 Task: Set the Polarization (Voltage) for Satellite equipment control to Vertical (13V).
Action: Mouse moved to (111, 15)
Screenshot: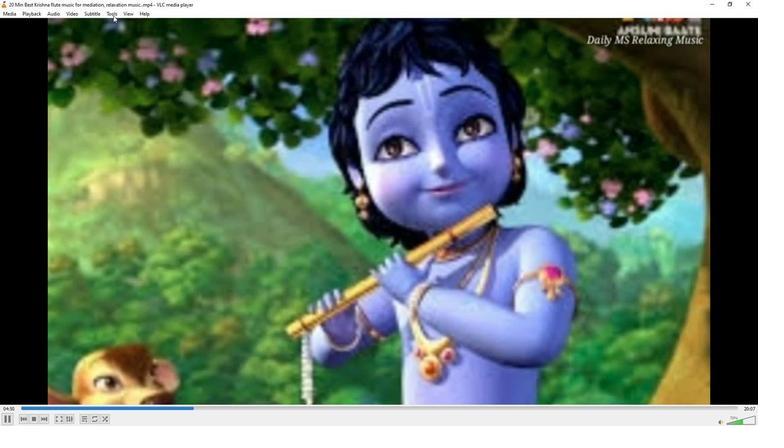 
Action: Mouse pressed left at (111, 15)
Screenshot: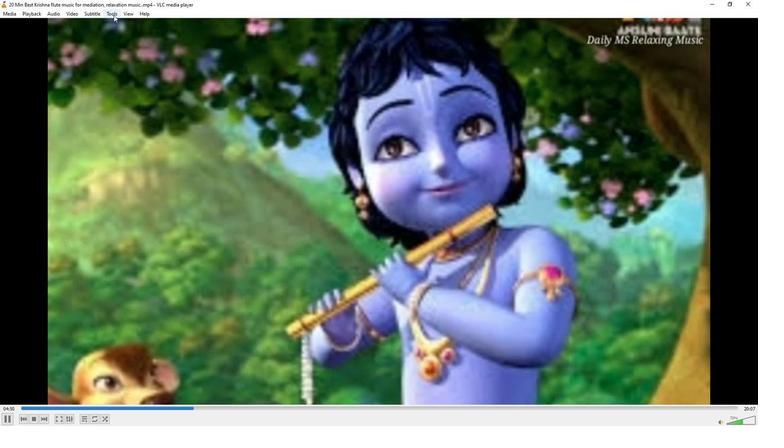 
Action: Mouse moved to (126, 106)
Screenshot: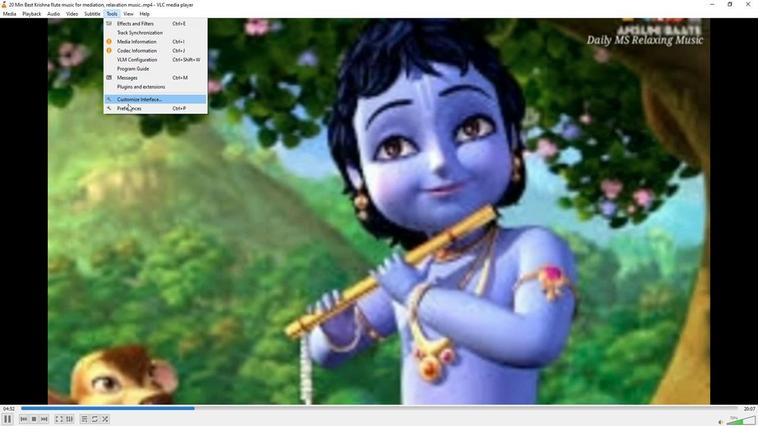 
Action: Mouse pressed left at (126, 106)
Screenshot: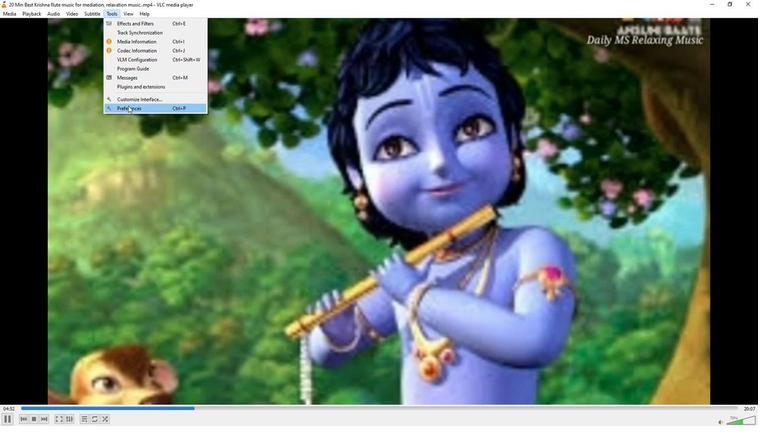 
Action: Mouse moved to (250, 347)
Screenshot: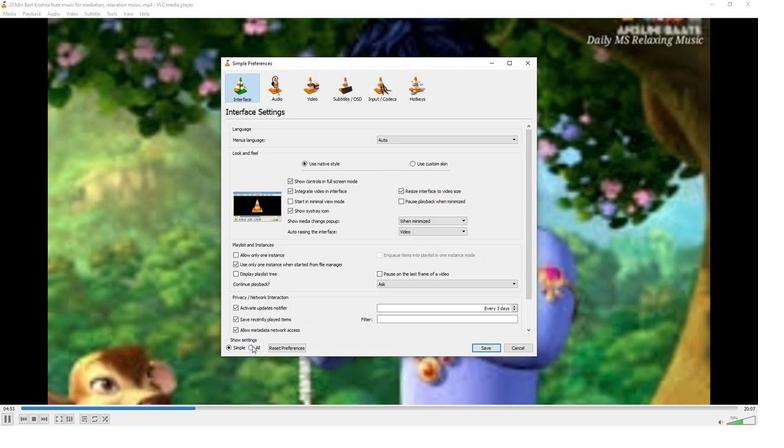 
Action: Mouse pressed left at (250, 347)
Screenshot: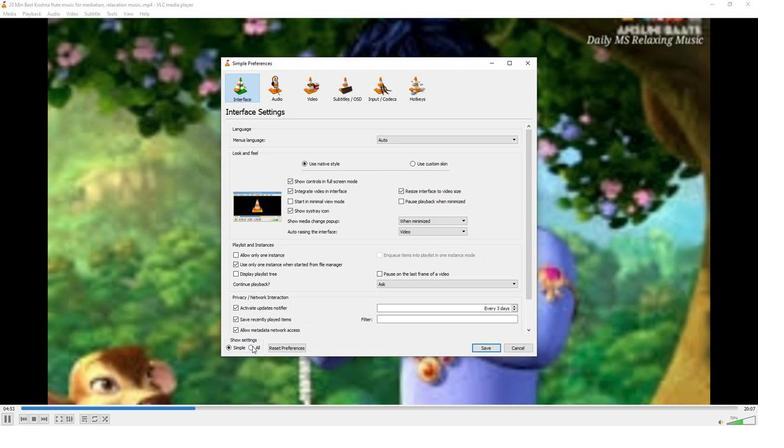 
Action: Mouse moved to (236, 213)
Screenshot: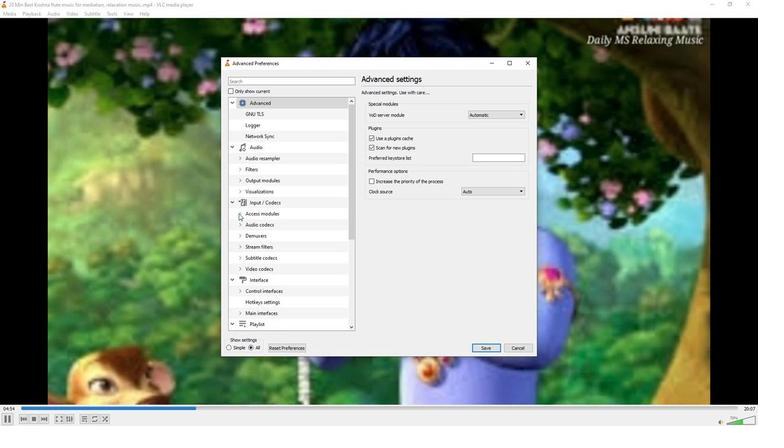 
Action: Mouse pressed left at (236, 213)
Screenshot: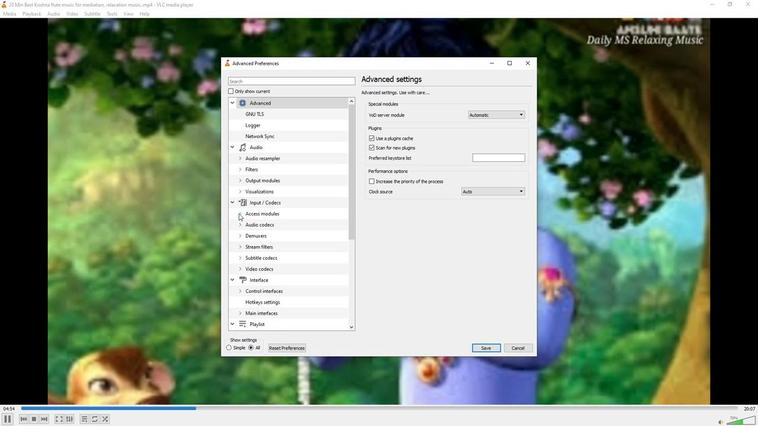 
Action: Mouse moved to (252, 279)
Screenshot: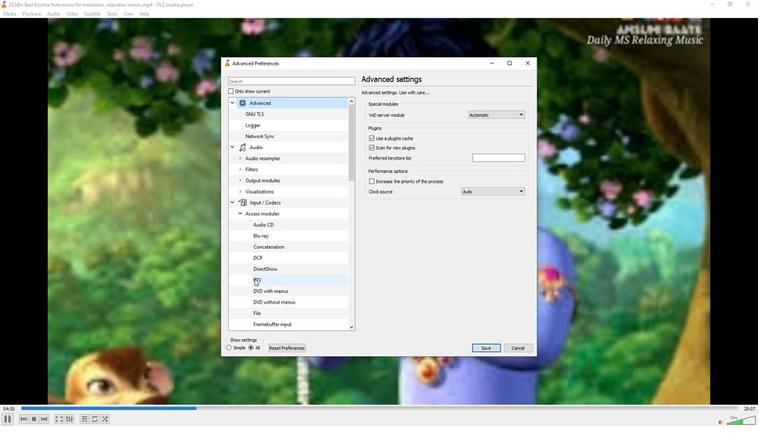 
Action: Mouse pressed left at (252, 279)
Screenshot: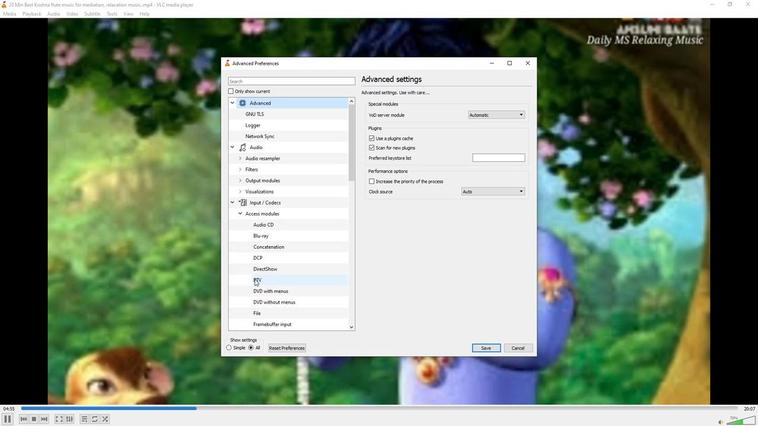
Action: Mouse moved to (446, 254)
Screenshot: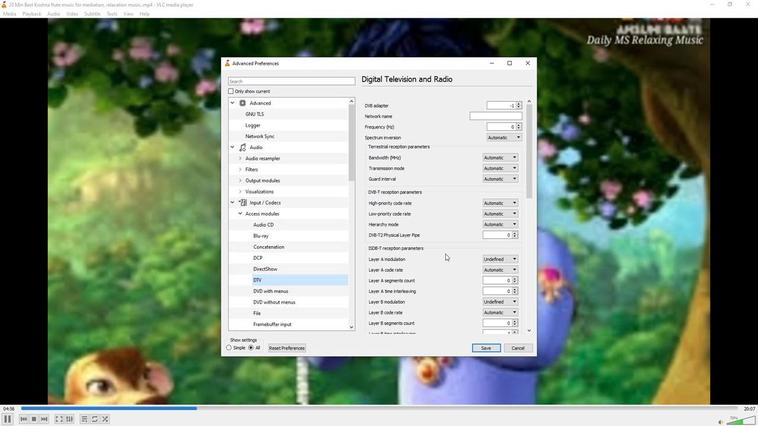 
Action: Mouse scrolled (446, 254) with delta (0, 0)
Screenshot: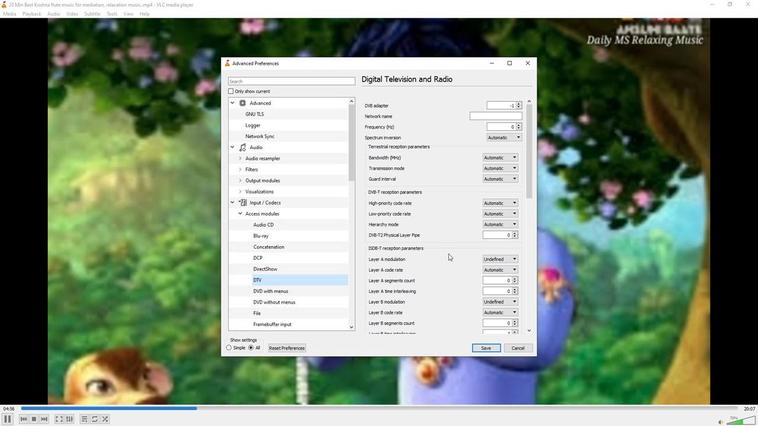 
Action: Mouse scrolled (446, 254) with delta (0, 0)
Screenshot: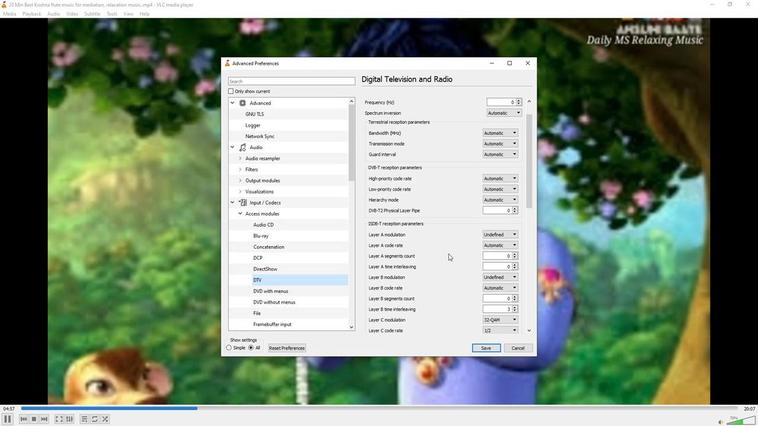 
Action: Mouse scrolled (446, 254) with delta (0, 0)
Screenshot: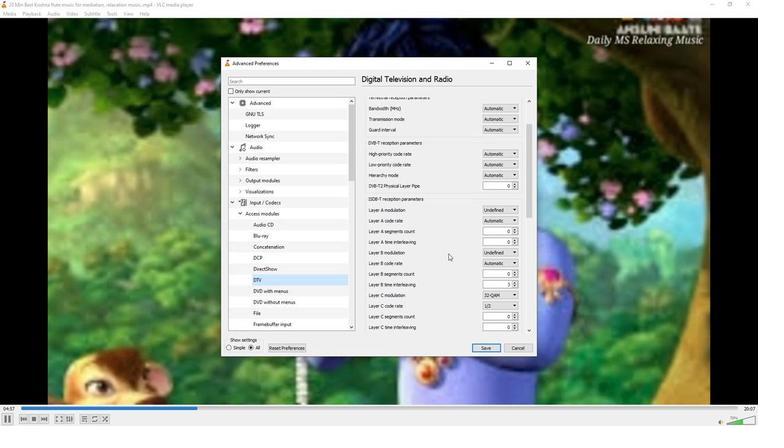 
Action: Mouse scrolled (446, 254) with delta (0, 0)
Screenshot: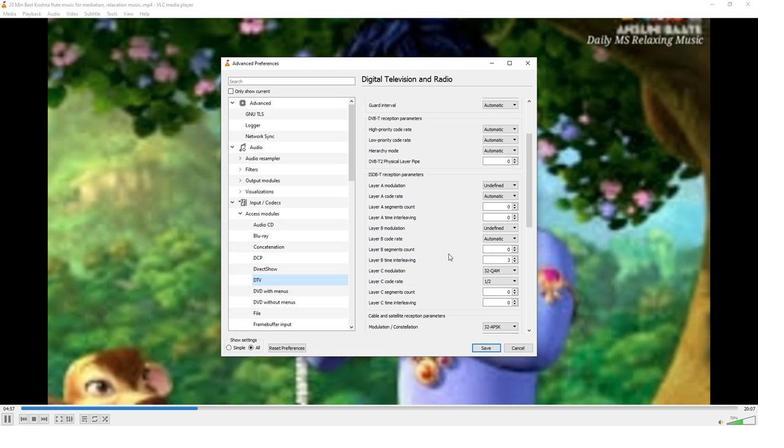 
Action: Mouse scrolled (446, 254) with delta (0, 0)
Screenshot: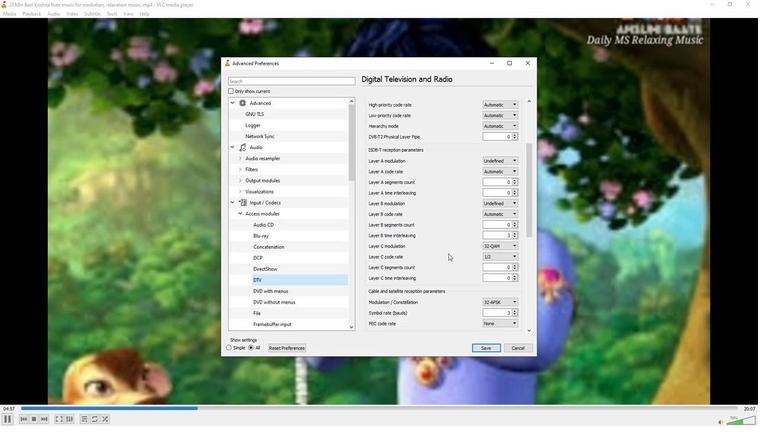 
Action: Mouse scrolled (446, 254) with delta (0, 0)
Screenshot: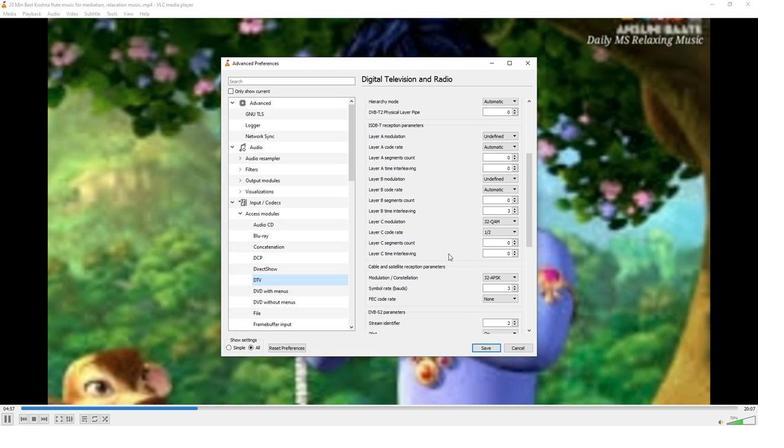 
Action: Mouse scrolled (446, 254) with delta (0, 0)
Screenshot: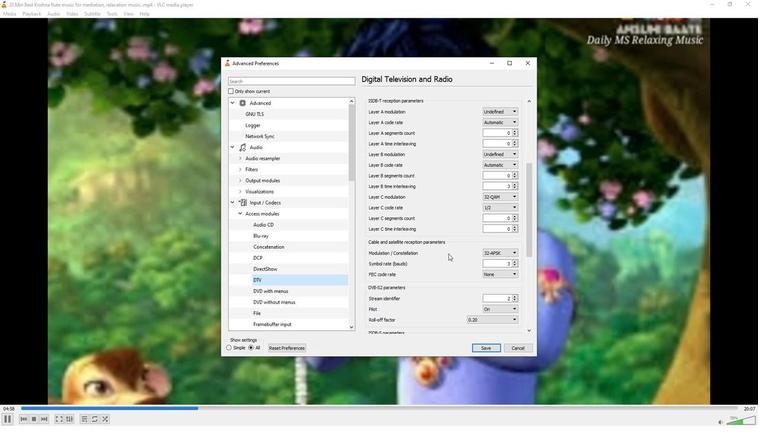 
Action: Mouse scrolled (446, 254) with delta (0, 0)
Screenshot: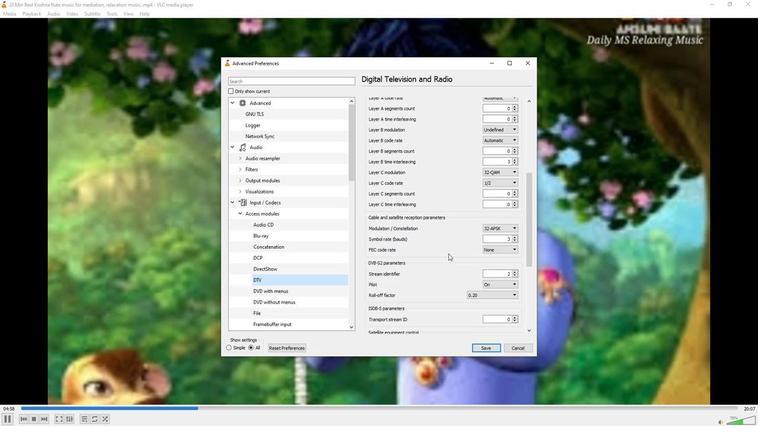 
Action: Mouse scrolled (446, 254) with delta (0, 0)
Screenshot: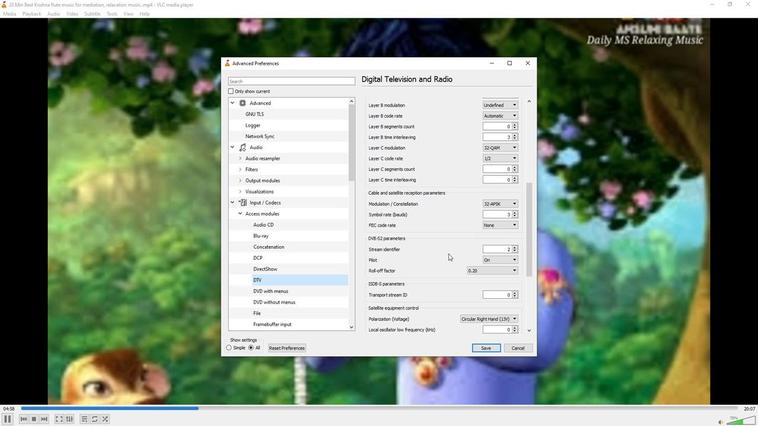 
Action: Mouse scrolled (446, 254) with delta (0, 0)
Screenshot: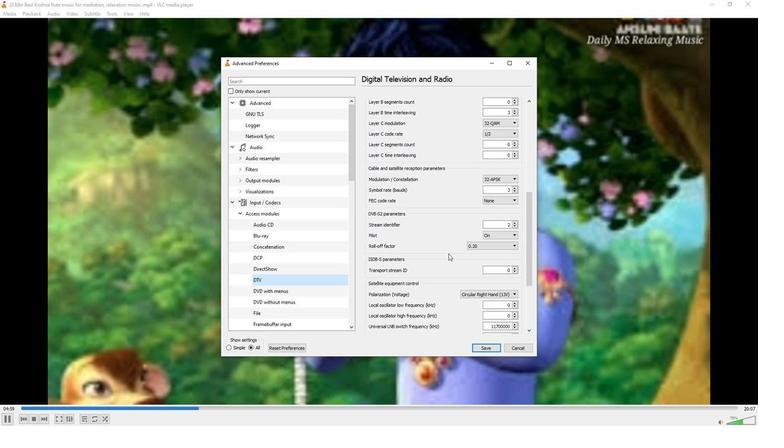 
Action: Mouse moved to (474, 270)
Screenshot: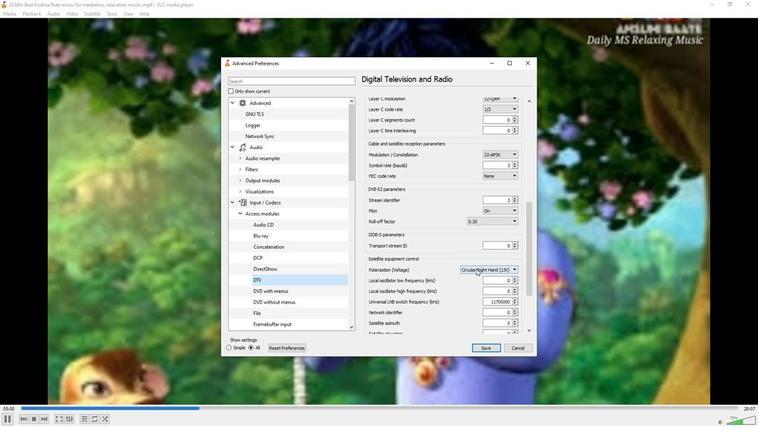 
Action: Mouse pressed left at (474, 270)
Screenshot: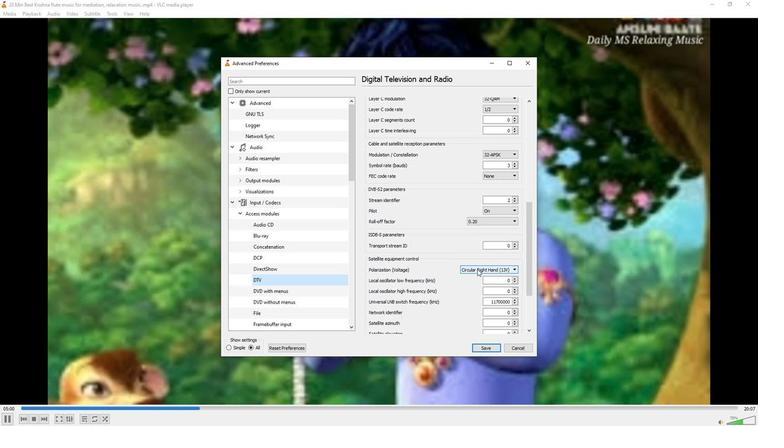 
Action: Mouse moved to (469, 283)
Screenshot: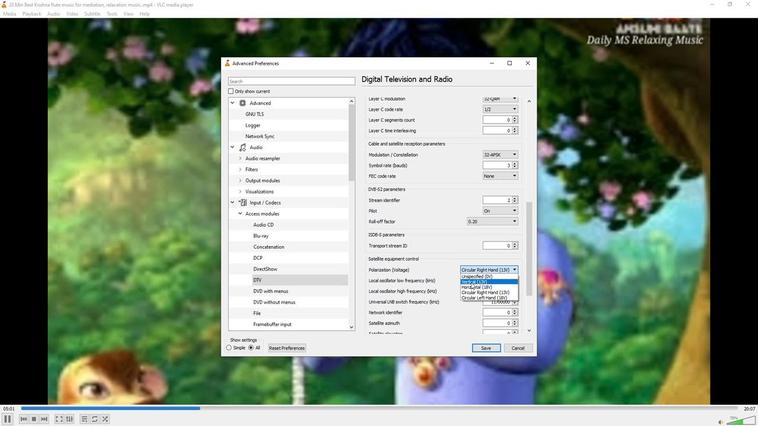 
Action: Mouse pressed left at (469, 283)
Screenshot: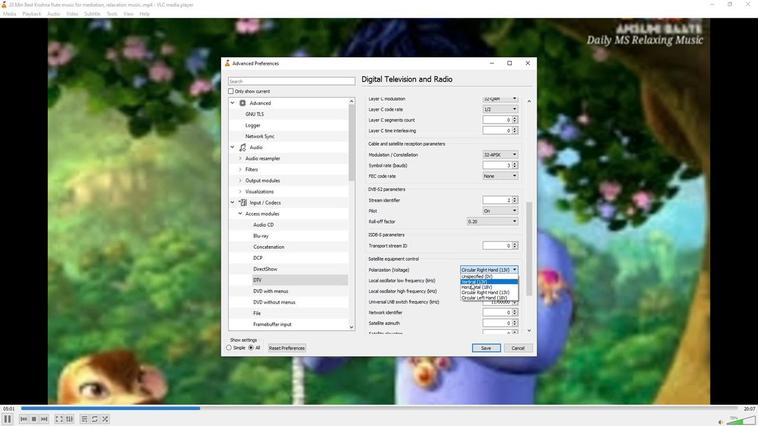 
Action: Mouse moved to (439, 283)
Screenshot: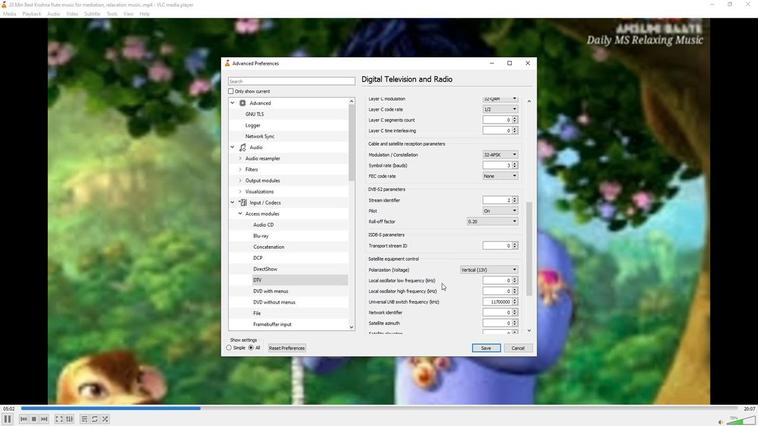 
